 Task: Select the option "Nobody" in board creation restrictions.
Action: Mouse moved to (982, 502)
Screenshot: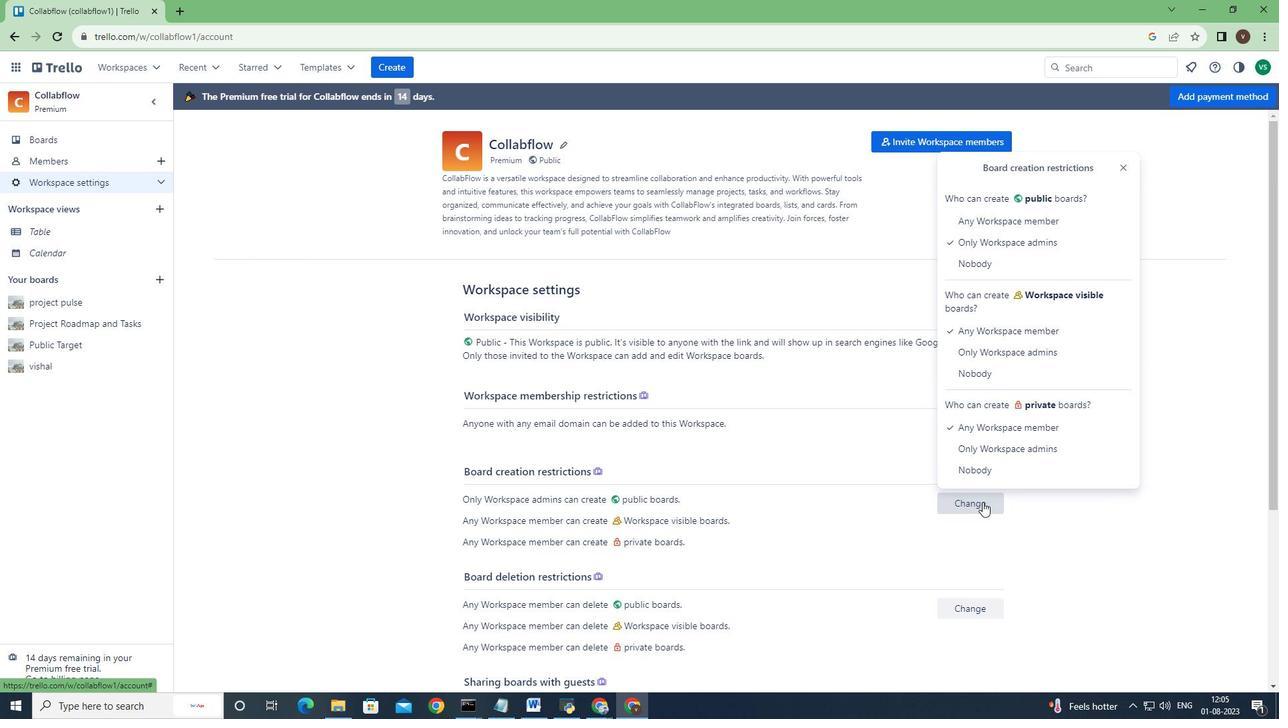 
Action: Mouse pressed left at (982, 502)
Screenshot: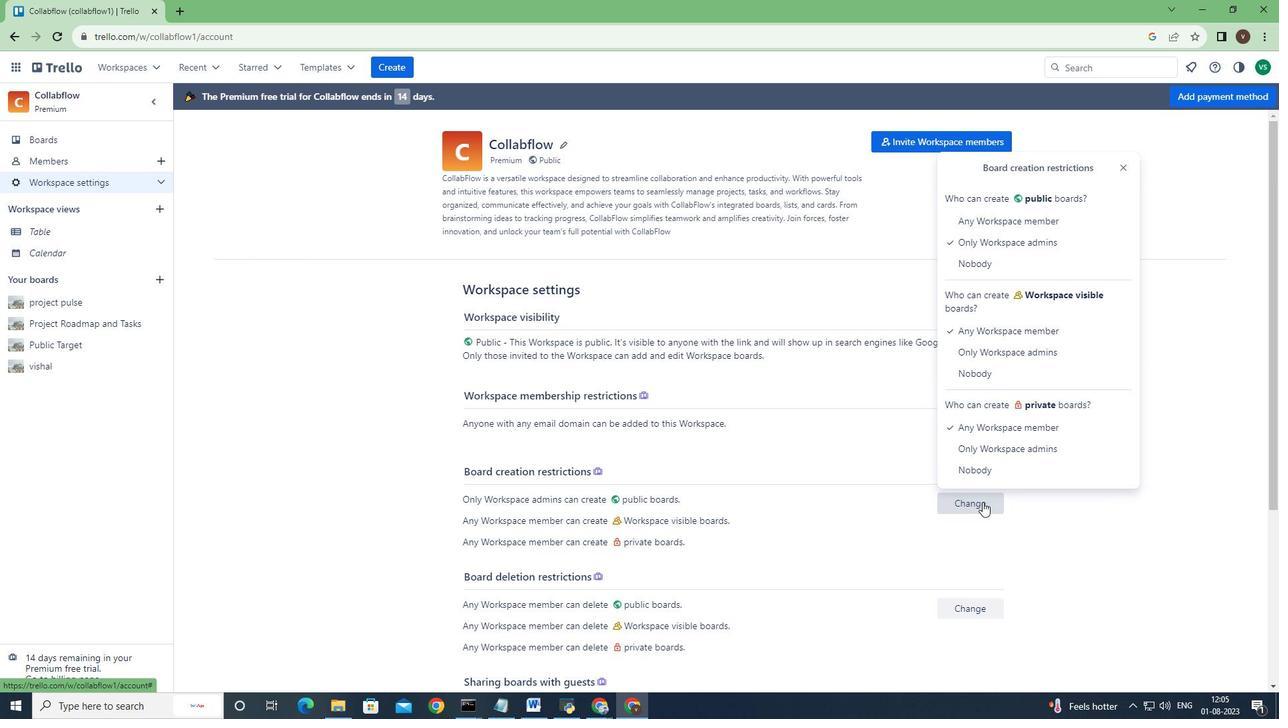 
Action: Mouse moved to (994, 258)
Screenshot: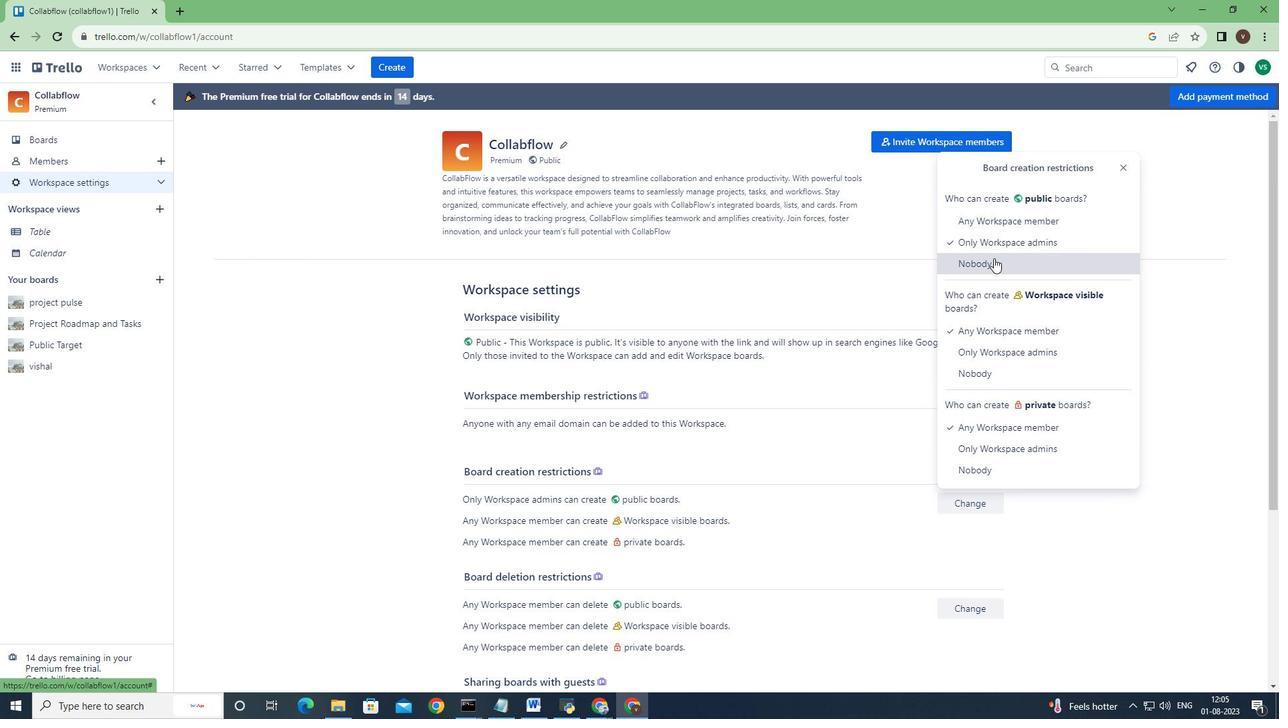 
Action: Mouse pressed left at (994, 258)
Screenshot: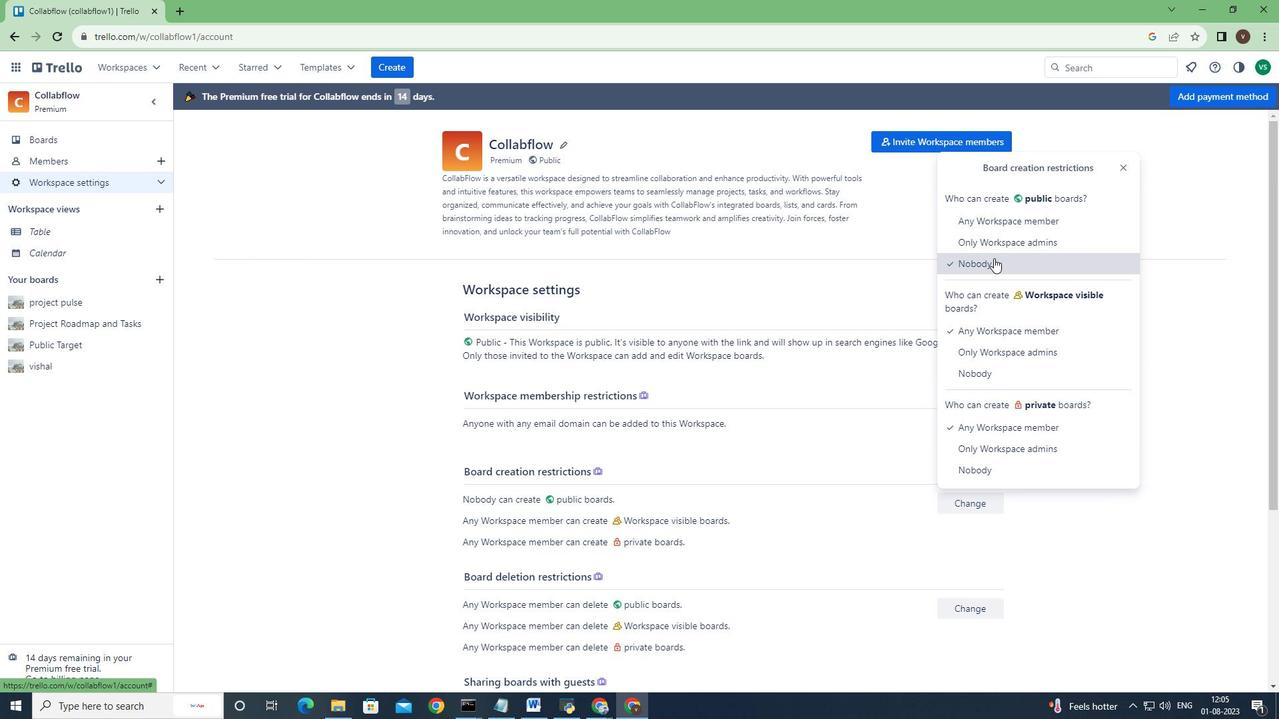 
